 Task: Create New Vendor with Vendor Name: Seacor Holdings Inc., Billing Address Line1: 8906 NW. Military Court, Billing Address Line2: Danville, Billing Address Line3: TX 77909
Action: Mouse moved to (179, 40)
Screenshot: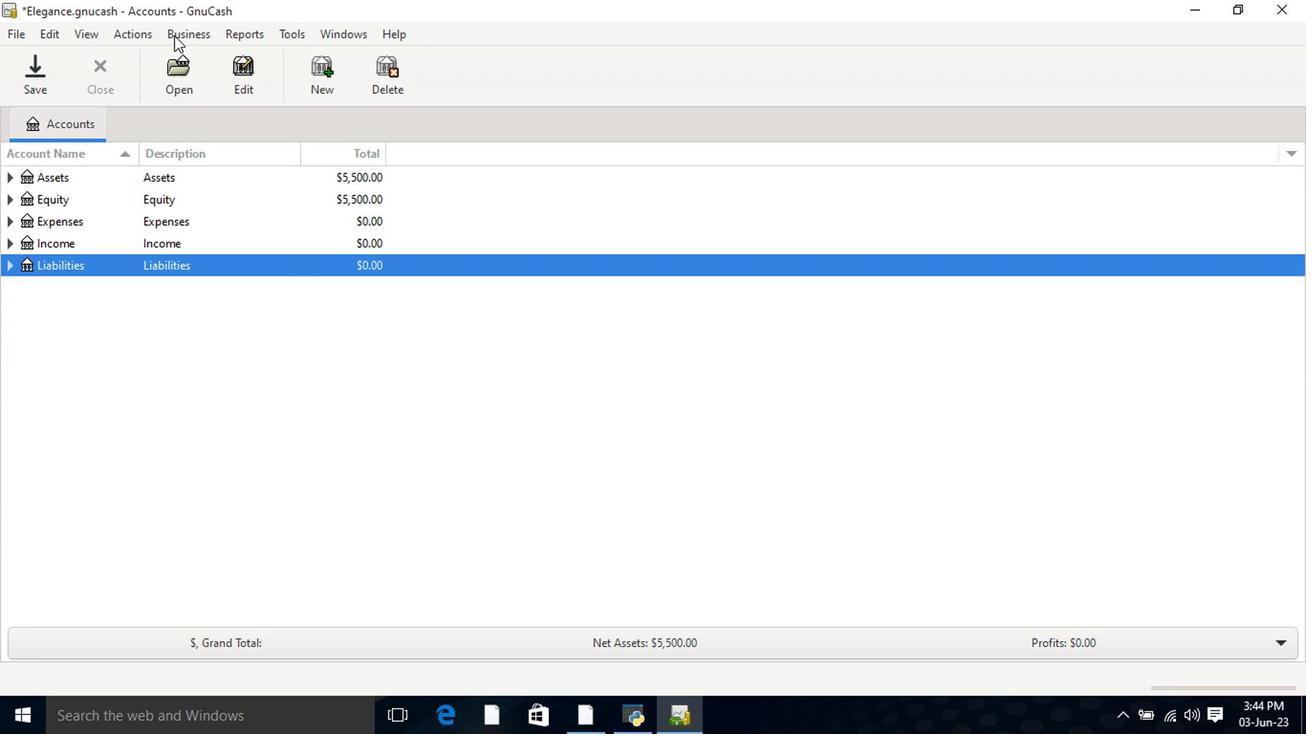 
Action: Mouse pressed left at (179, 40)
Screenshot: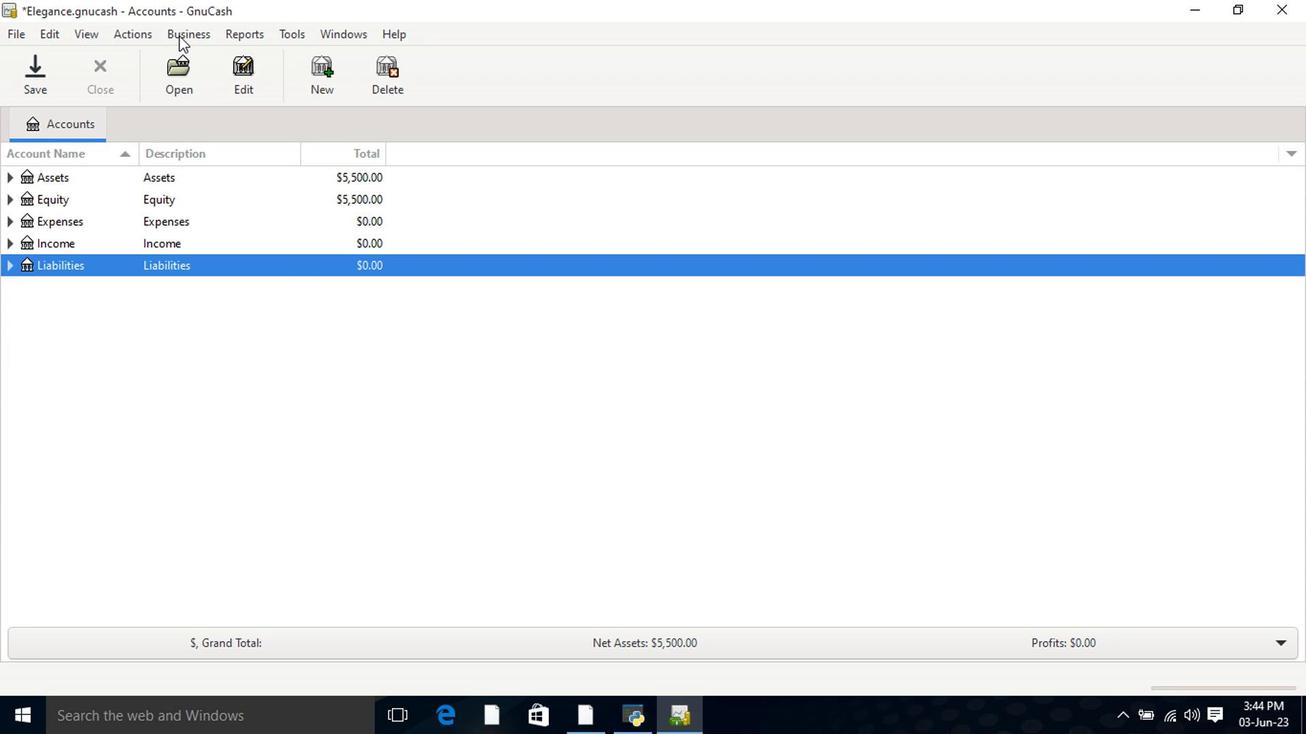 
Action: Mouse moved to (206, 78)
Screenshot: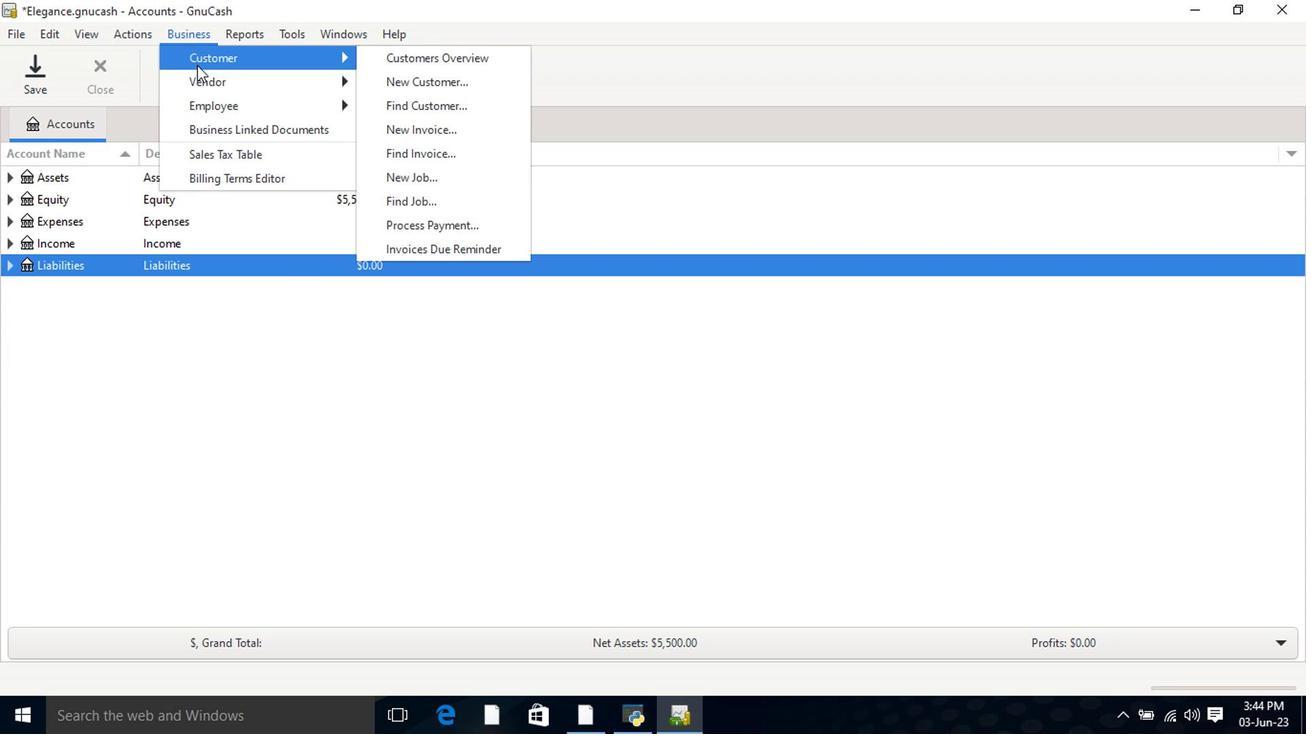 
Action: Mouse pressed left at (206, 78)
Screenshot: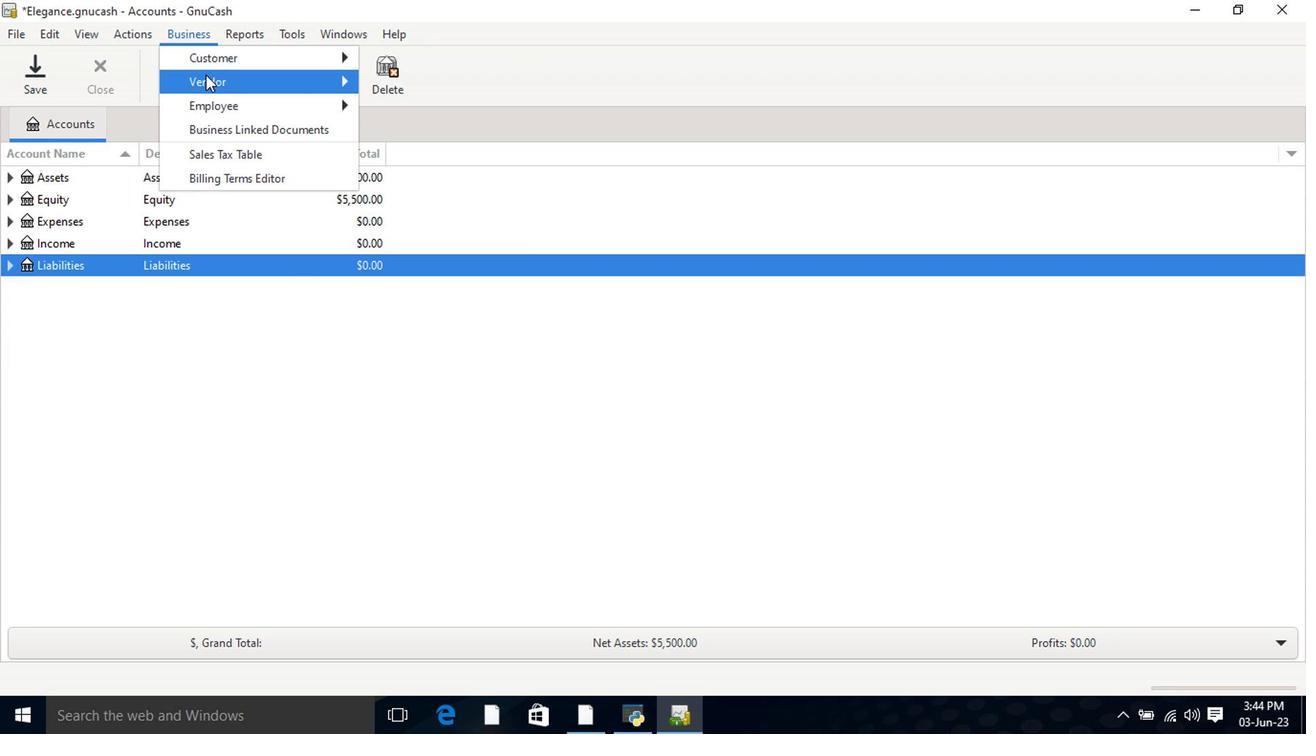 
Action: Mouse moved to (389, 106)
Screenshot: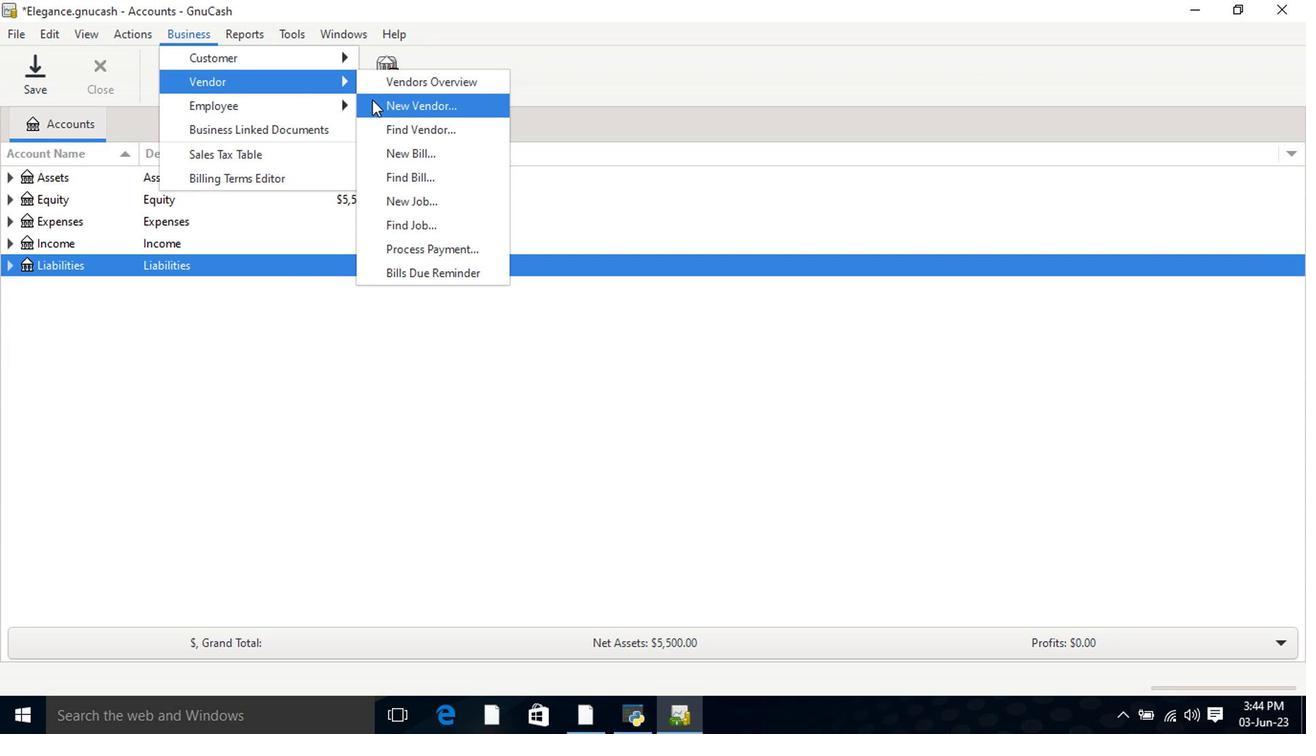 
Action: Mouse pressed left at (389, 106)
Screenshot: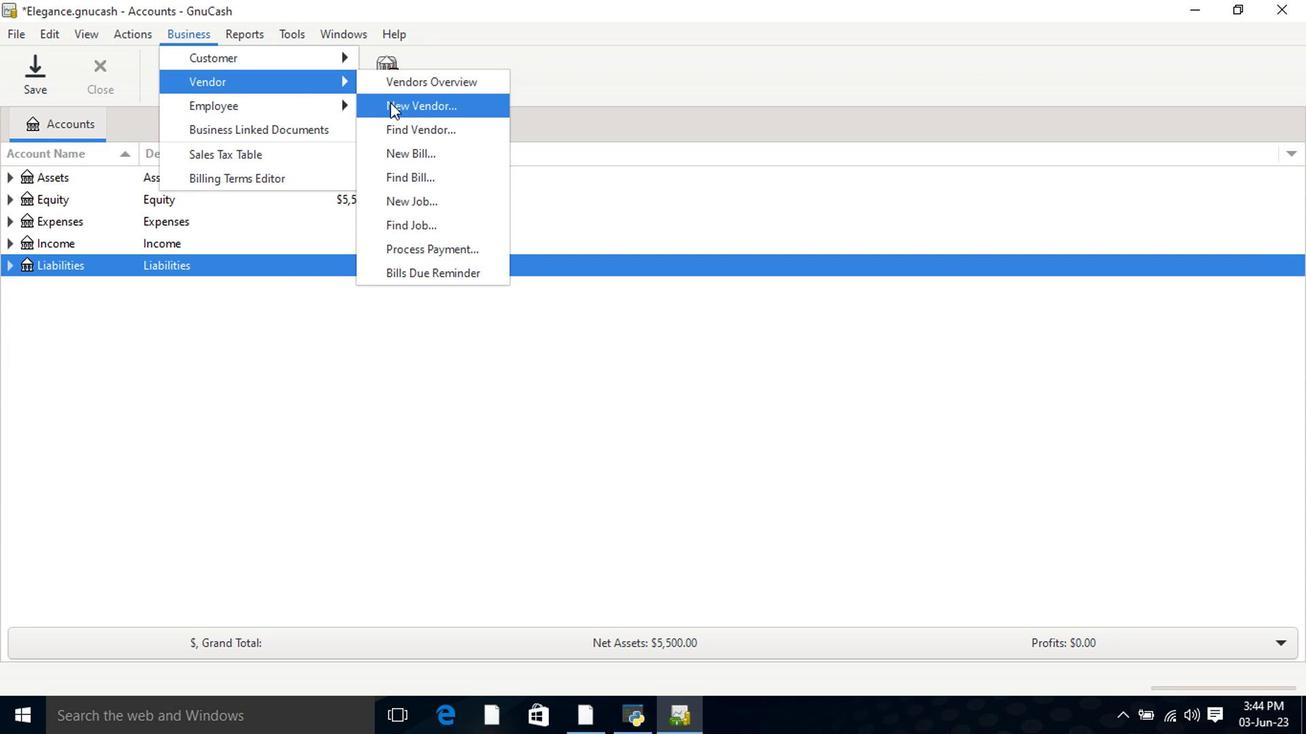 
Action: Mouse moved to (725, 225)
Screenshot: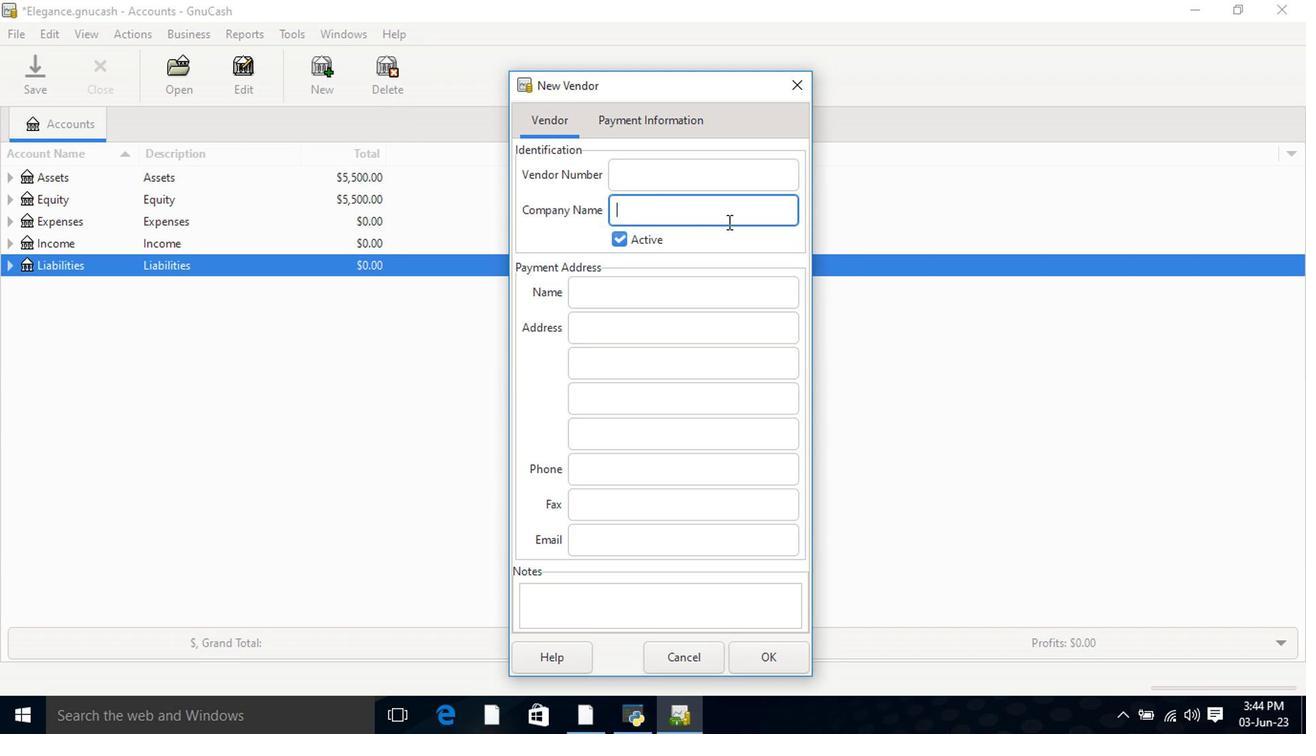 
Action: Key pressed <Key.shift>Seacor<Key.space><Key.shift>Holdings<Key.space><Key.shift>Inc.<Key.tab><Key.tab><Key.tab>8906<Key.space><Key.shift>NW.<Key.space><Key.shift>Military<Key.space><Key.shift>Court<Key.tab><Key.shift>Danville<Key.space><Key.backspace><Key.tab><Key.shift>TX<Key.space>77909
Screenshot: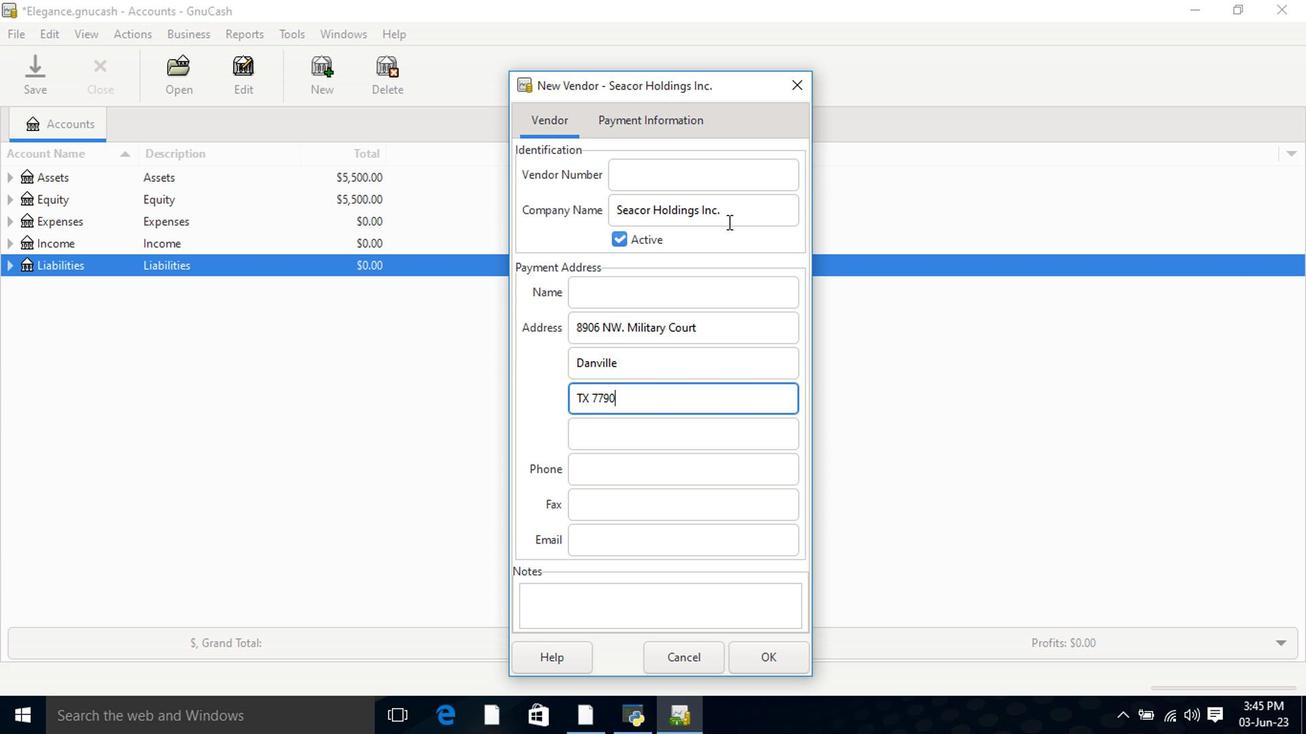
Action: Mouse moved to (763, 664)
Screenshot: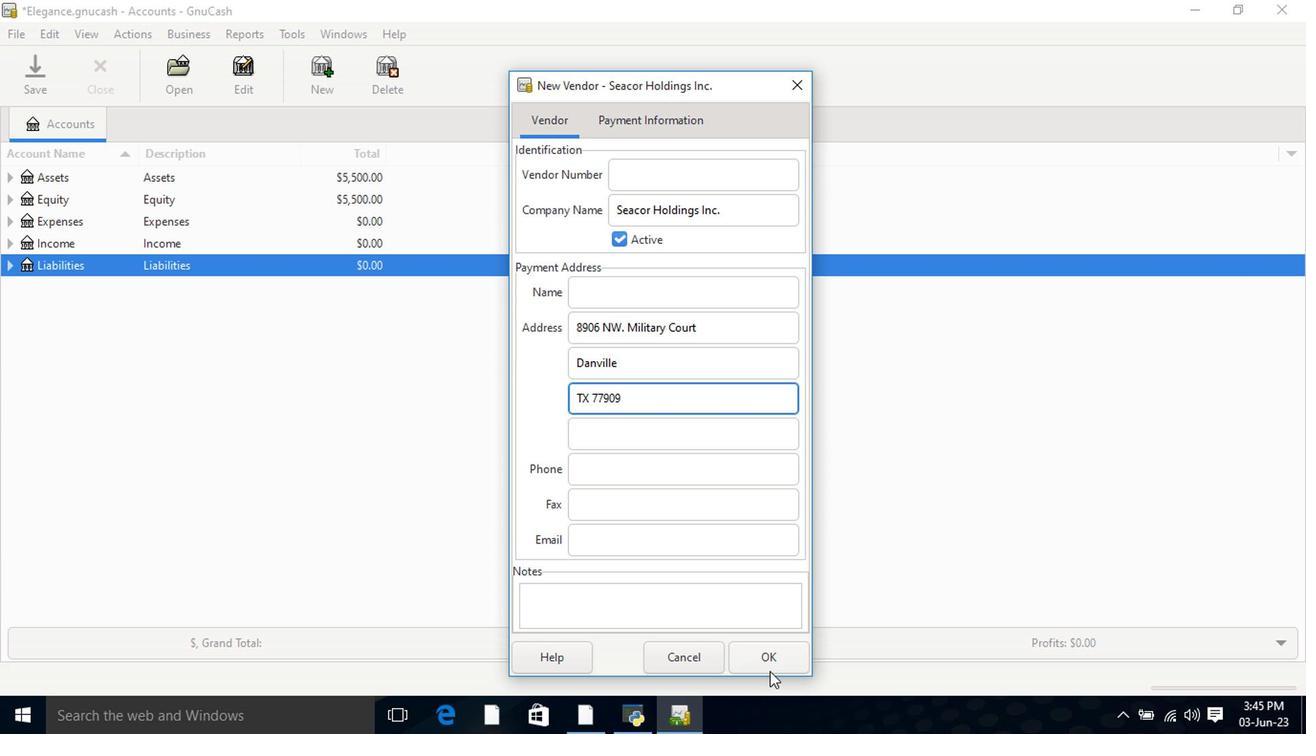 
Action: Mouse pressed left at (763, 664)
Screenshot: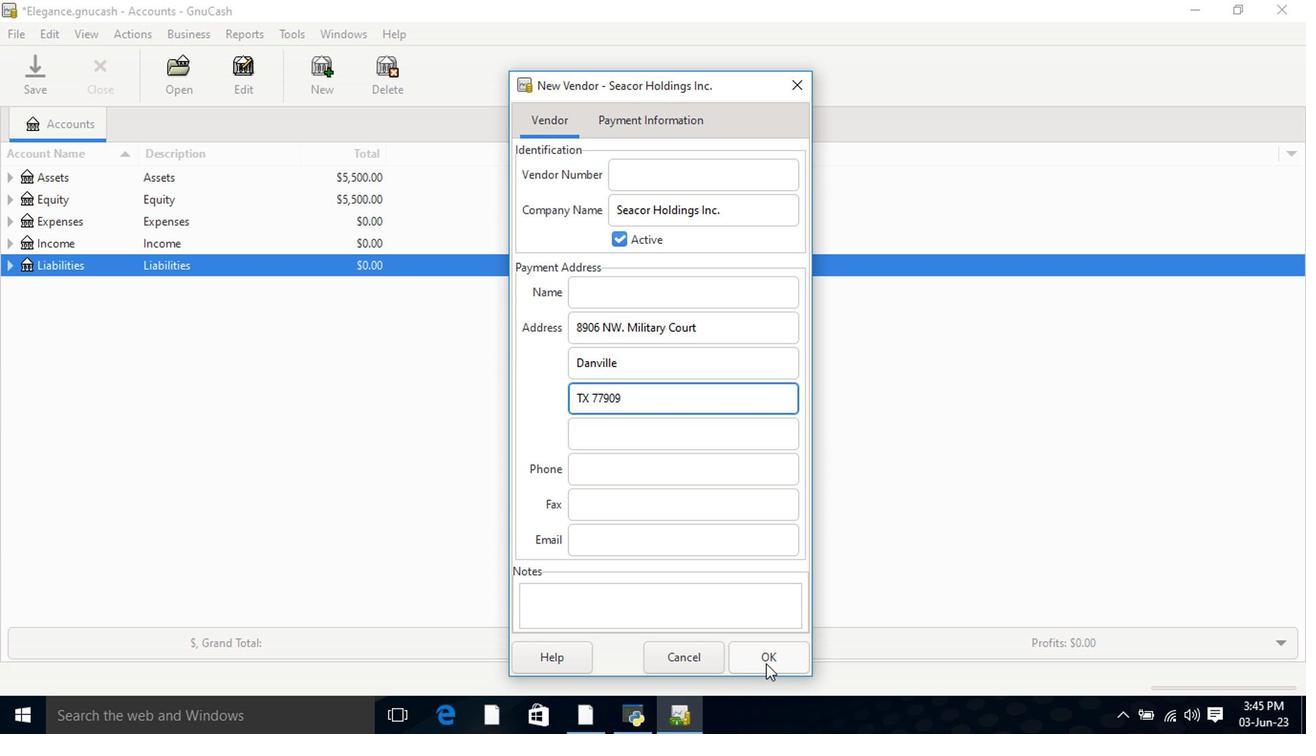 
Action: Mouse moved to (763, 663)
Screenshot: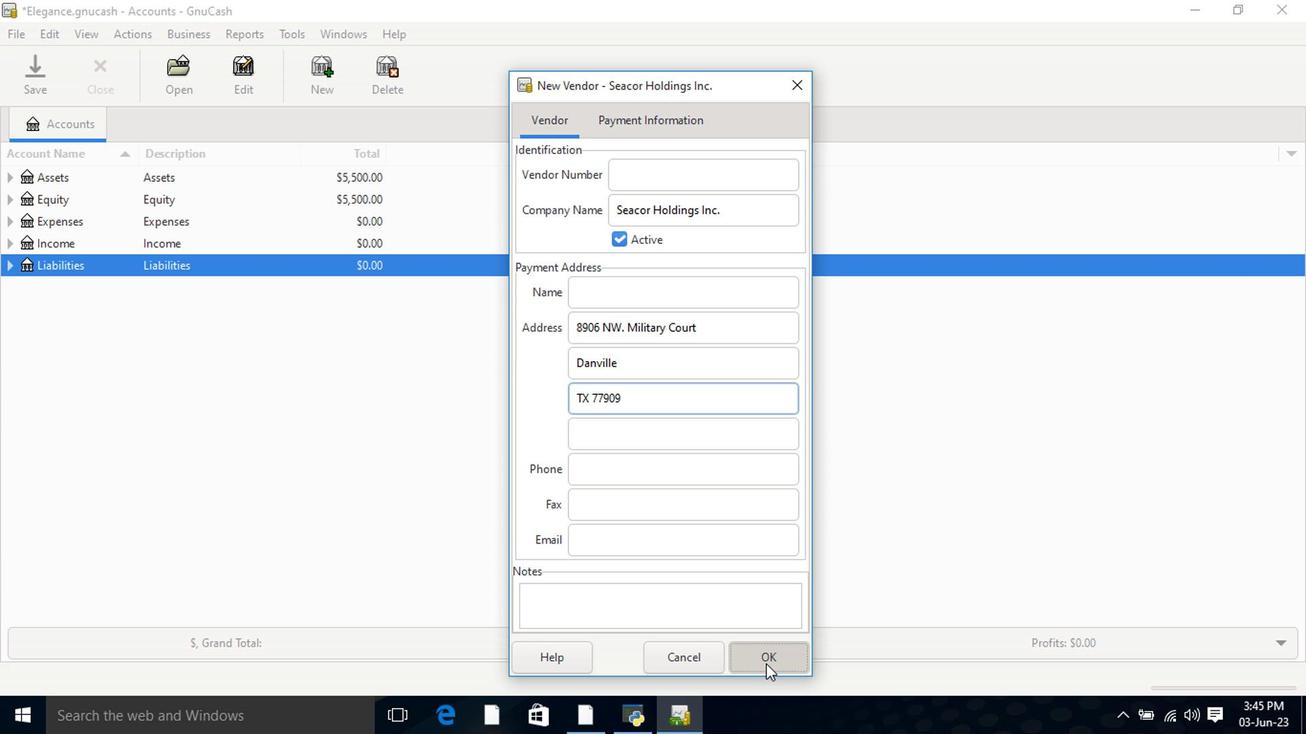 
